 Task: Create New Customer with Customer Name: Whistlin' Dixie Value Stores Co., Billing Address Line1: 4200 Skips Lane, Billing Address Line2:  Phoenix, Billing Address Line3:  Arizona 85012, Cell Number: 406-826-7955
Action: Mouse moved to (142, 29)
Screenshot: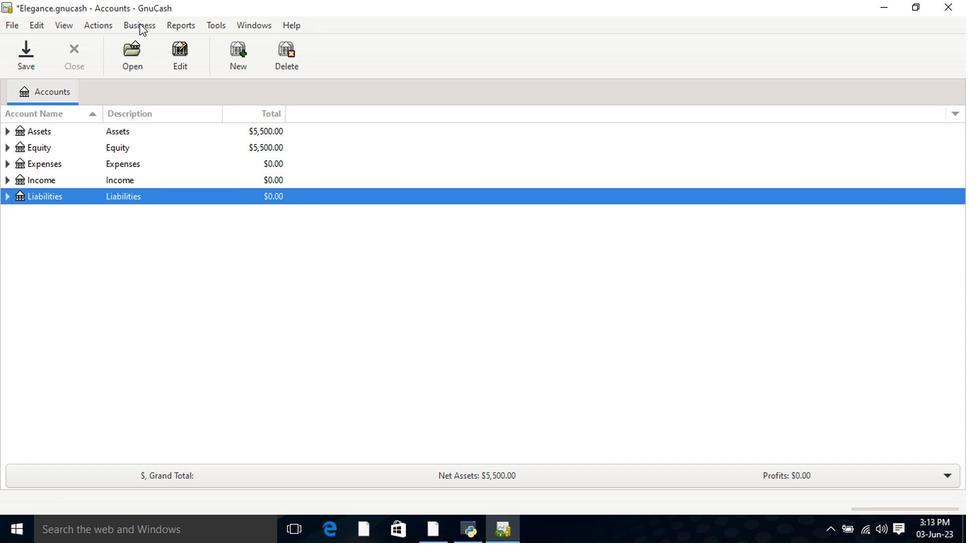 
Action: Mouse pressed left at (142, 29)
Screenshot: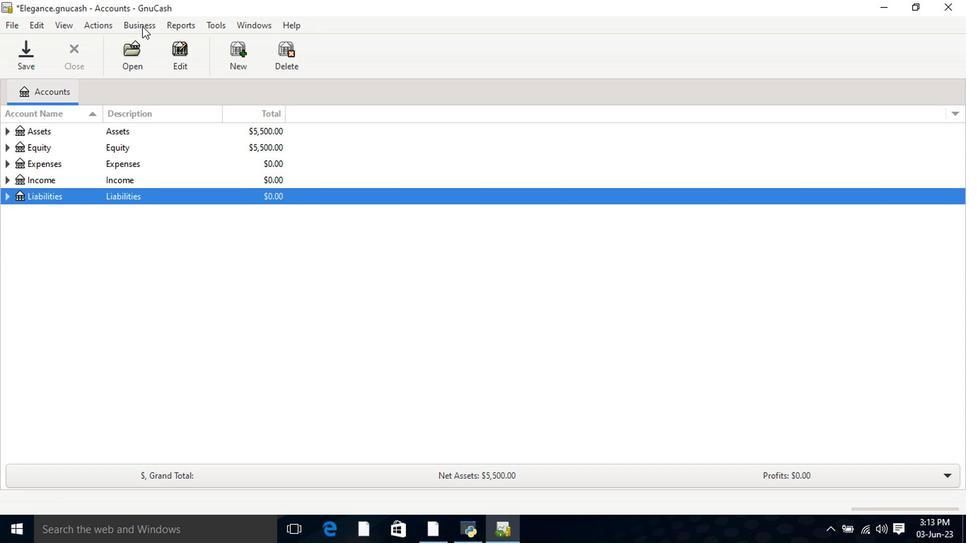 
Action: Mouse moved to (296, 61)
Screenshot: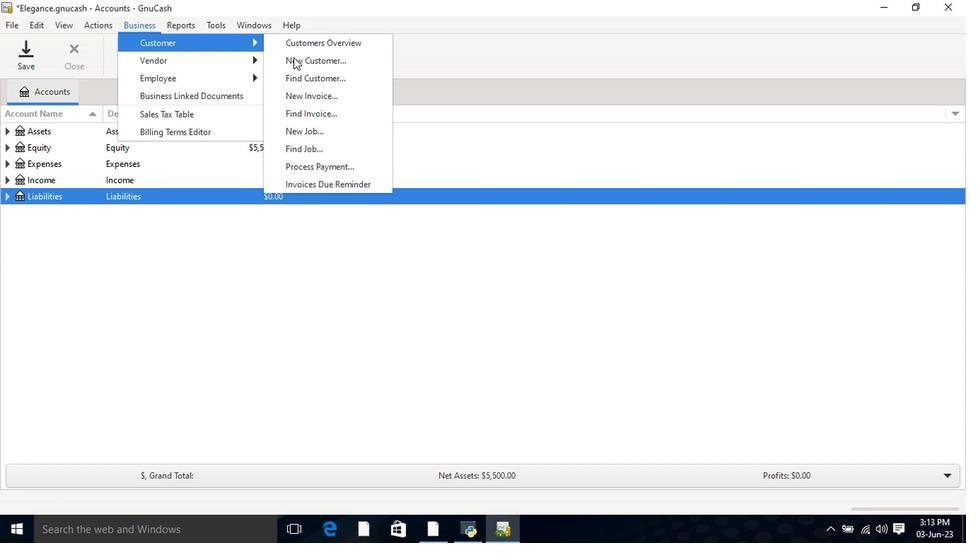 
Action: Mouse pressed left at (296, 61)
Screenshot: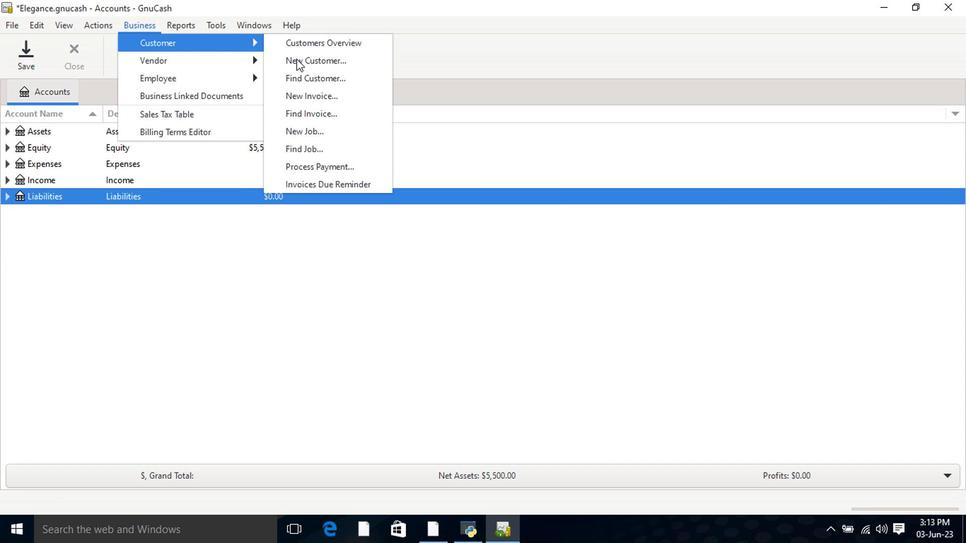 
Action: Mouse moved to (479, 159)
Screenshot: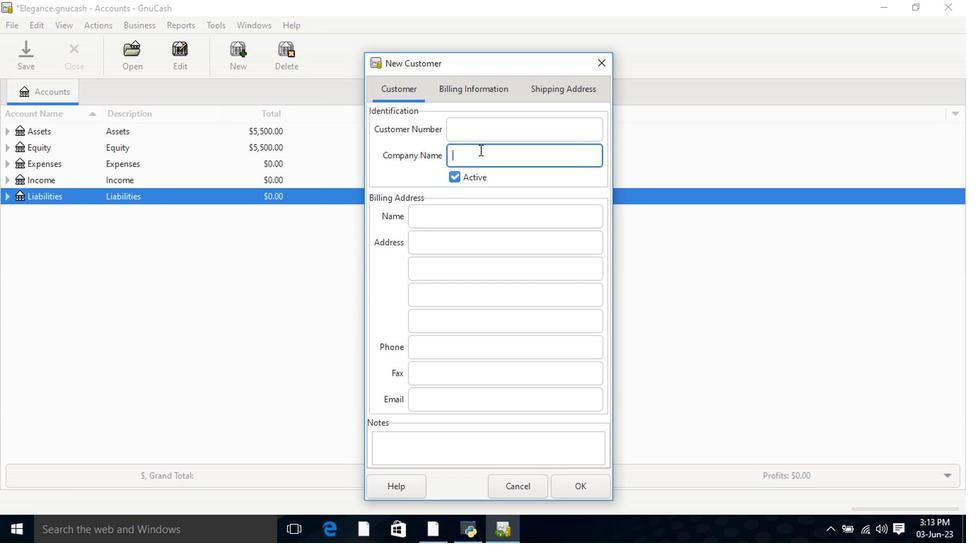 
Action: Key pressed <Key.shift>Whistlin'<Key.space><Key.shift>Dixie<Key.space><Key.shift>Value<Key.space><Key.shift>Stores<Key.space><Key.shift>Co.<Key.tab><Key.tab><Key.tab>42200<Key.backspace><Key.backspace><Key.backspace>00<Key.space><Key.shift>Skips<Key.space><Key.shift>Lane<Key.space><Key.backspace><Key.tab><Key.shift>Phoenix<Key.tab><Key.shift><Key.shift>Arizona<Key.space>85012<Key.tab><Key.tab>406-826-7955
Screenshot: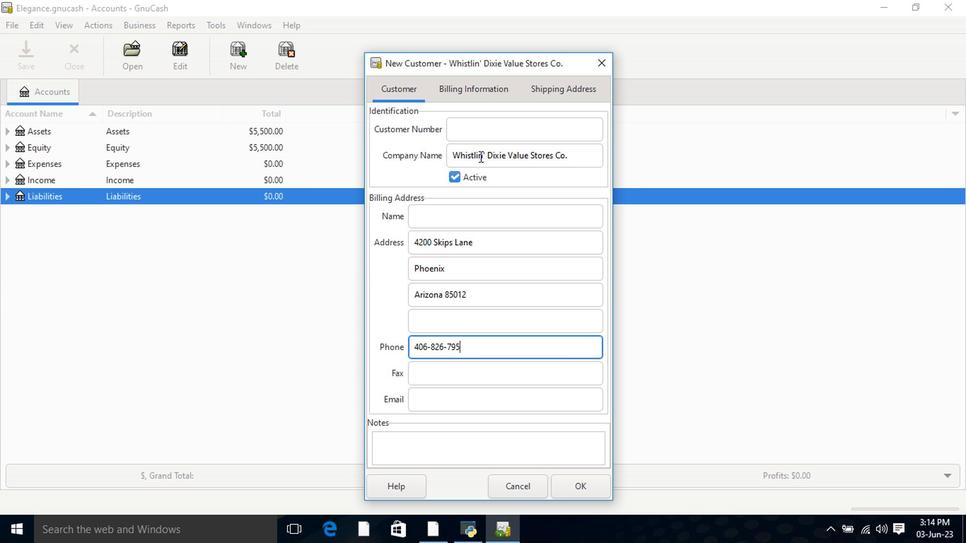 
Action: Mouse moved to (462, 84)
Screenshot: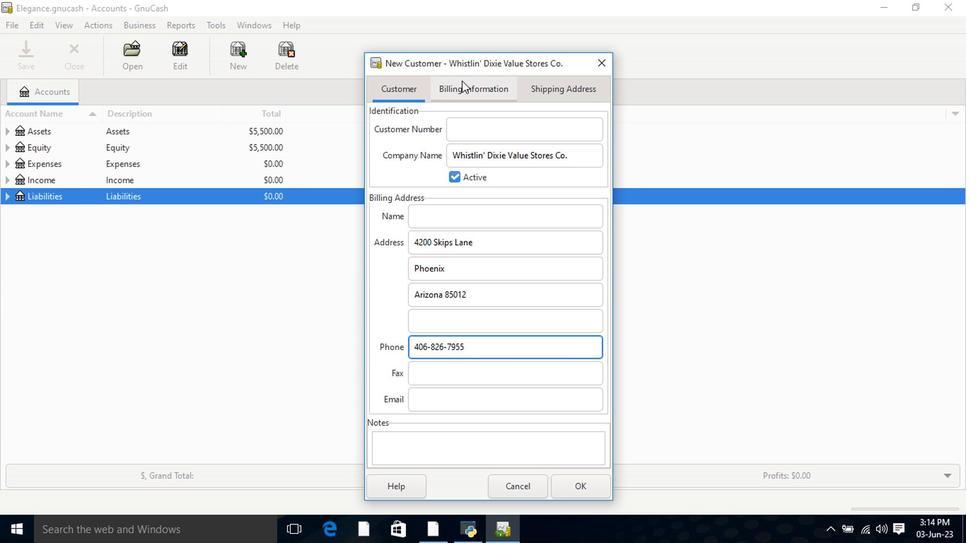 
Action: Mouse pressed left at (462, 84)
Screenshot: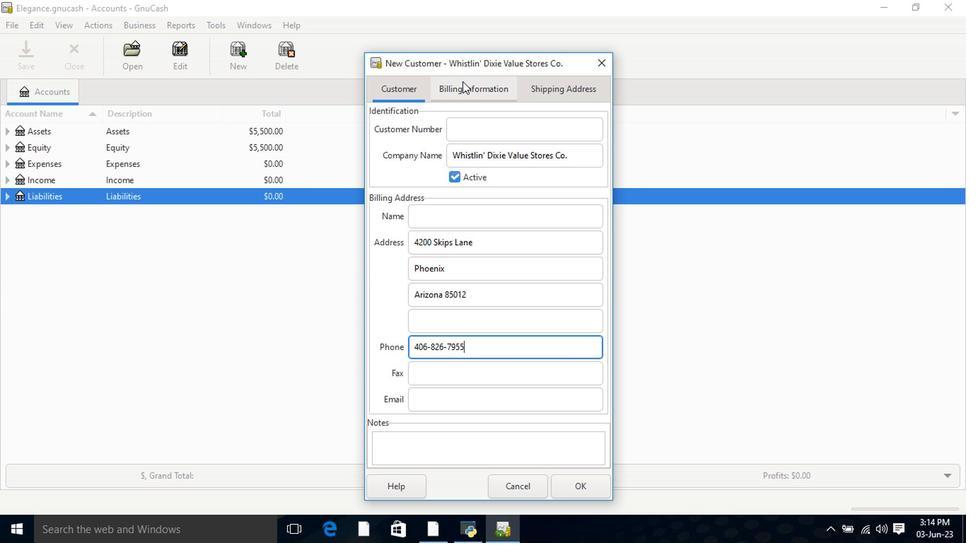 
Action: Mouse moved to (544, 89)
Screenshot: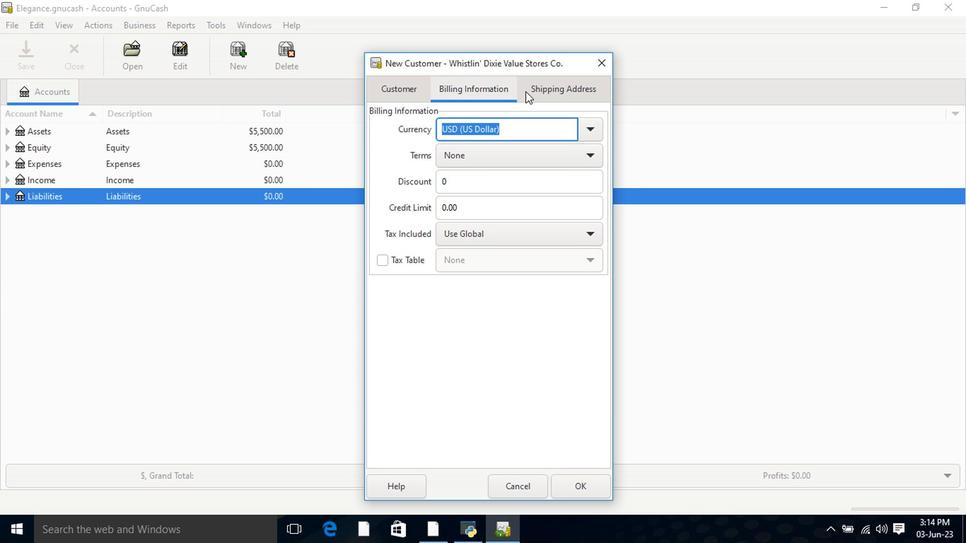 
Action: Mouse pressed left at (544, 89)
Screenshot: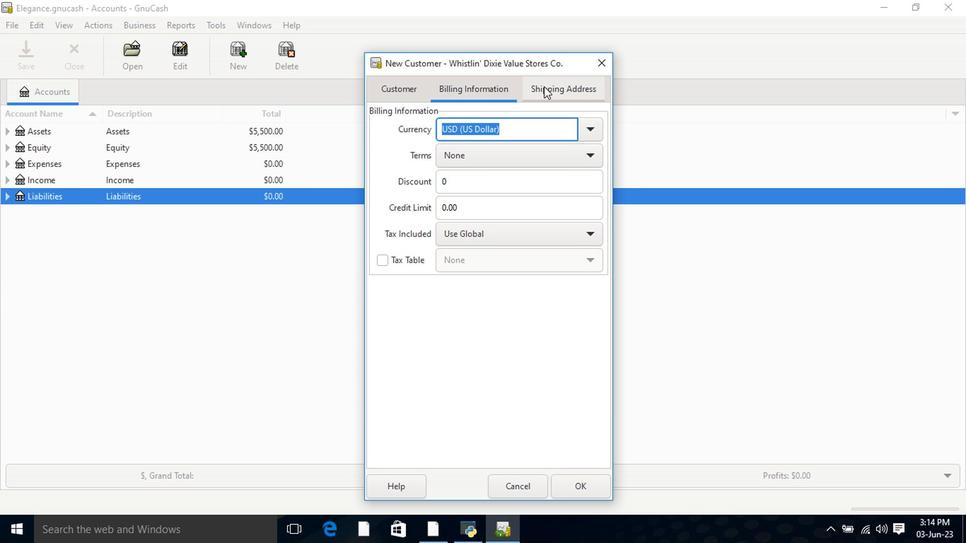 
Action: Mouse moved to (575, 481)
Screenshot: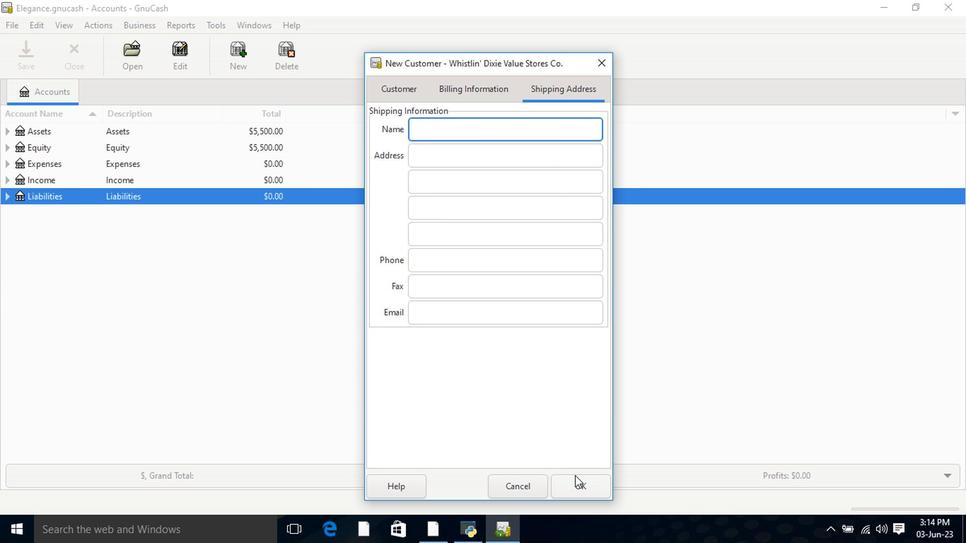 
Action: Mouse pressed left at (575, 481)
Screenshot: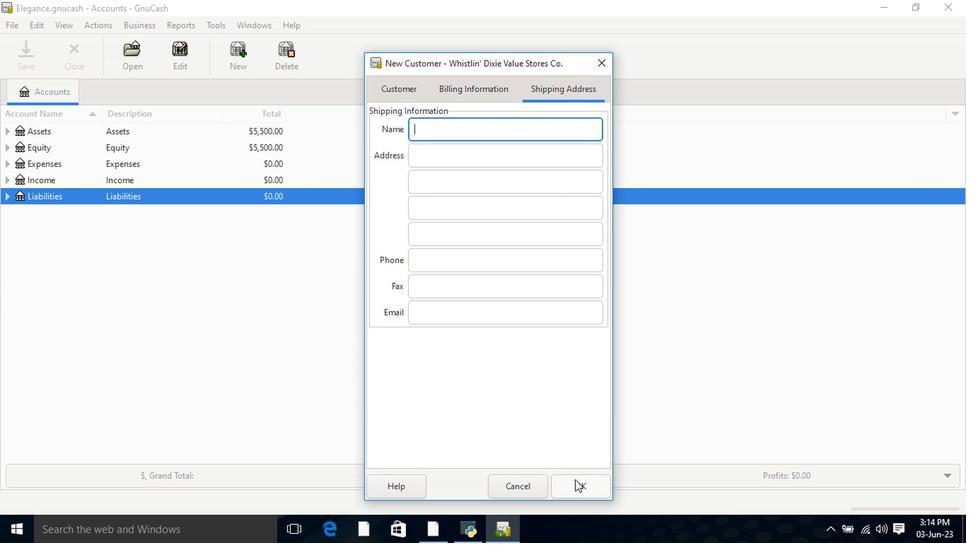 
Action: Mouse pressed left at (575, 481)
Screenshot: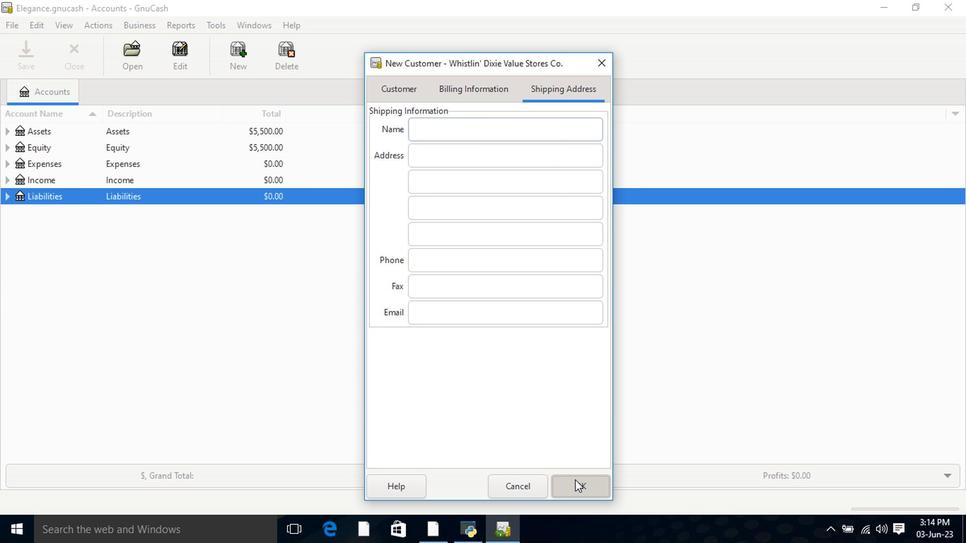 
Action: Mouse moved to (472, 310)
Screenshot: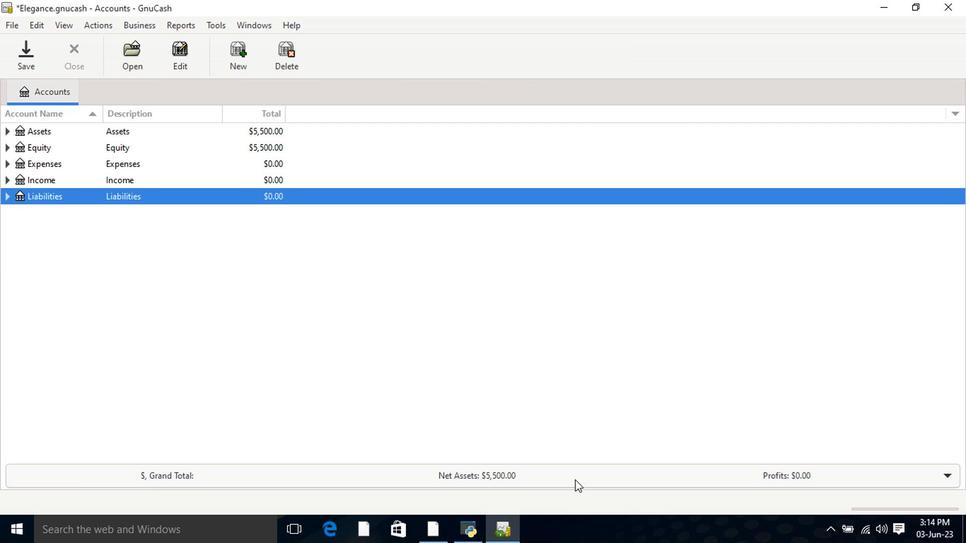 
